 Task: Add Ancient Nutrition Organic Collagen Super Greens Powder to the cart.
Action: Mouse moved to (250, 117)
Screenshot: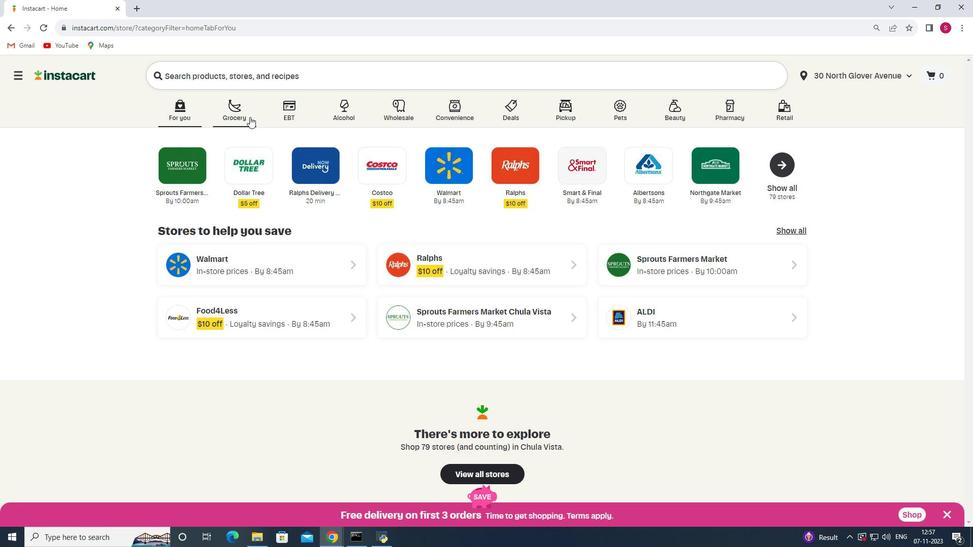
Action: Mouse pressed left at (250, 117)
Screenshot: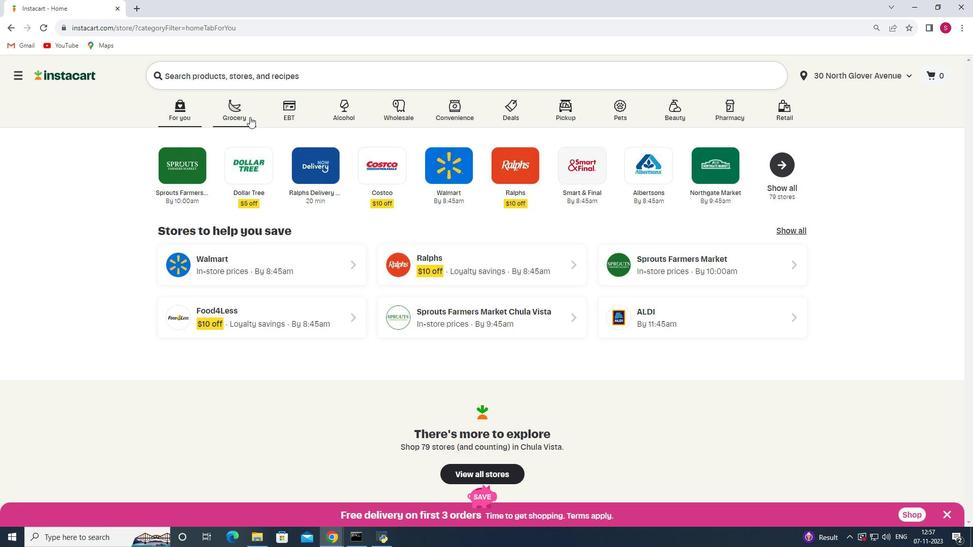 
Action: Mouse moved to (223, 299)
Screenshot: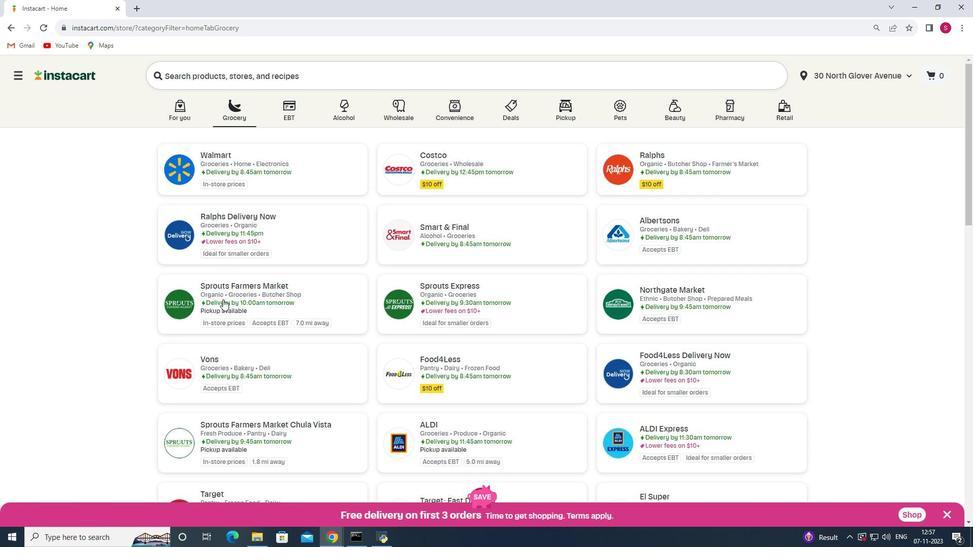 
Action: Mouse pressed left at (223, 299)
Screenshot: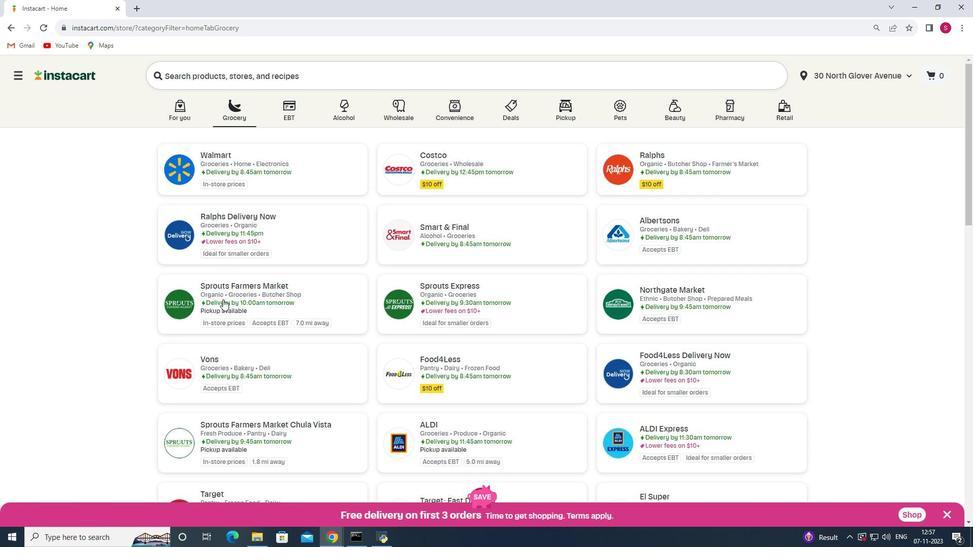 
Action: Mouse moved to (63, 319)
Screenshot: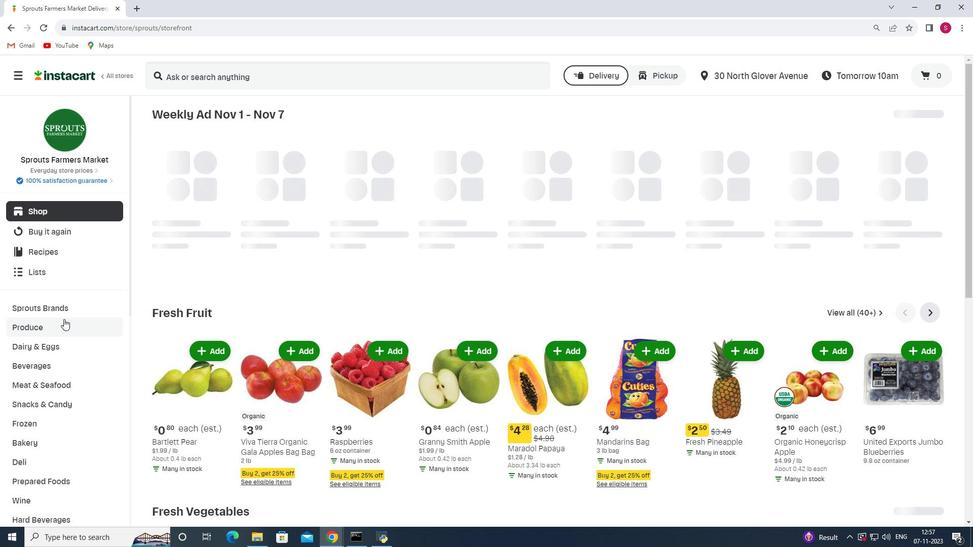 
Action: Mouse scrolled (63, 319) with delta (0, 0)
Screenshot: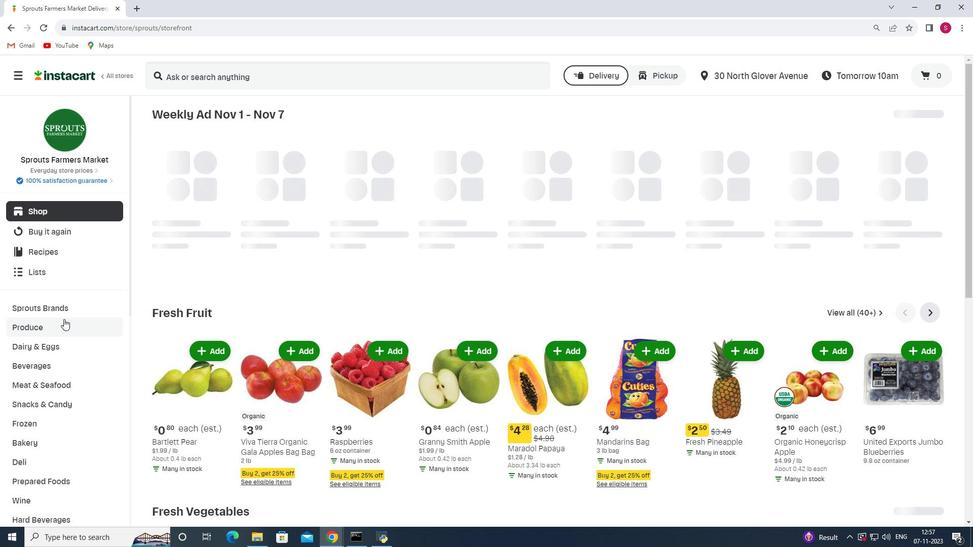 
Action: Mouse scrolled (63, 319) with delta (0, 0)
Screenshot: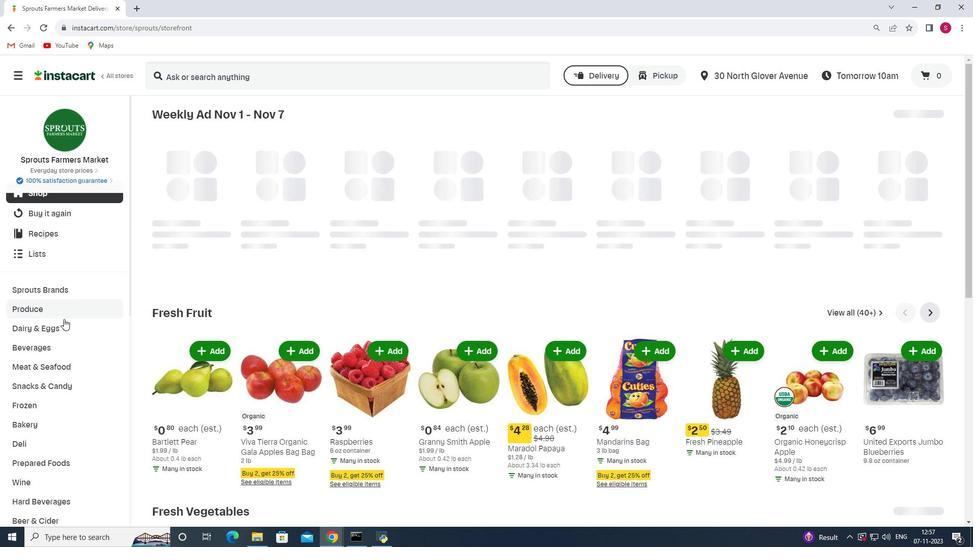 
Action: Mouse scrolled (63, 319) with delta (0, 0)
Screenshot: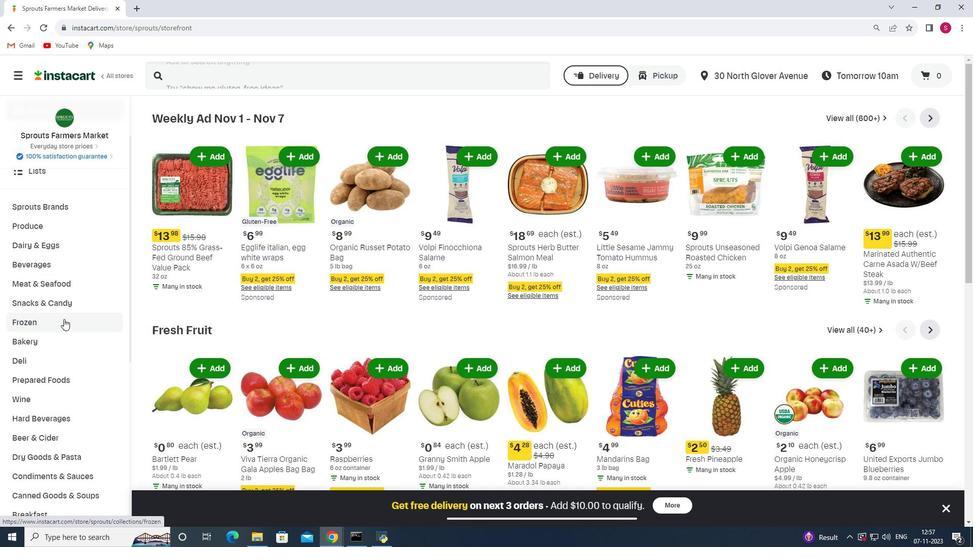 
Action: Mouse scrolled (63, 319) with delta (0, 0)
Screenshot: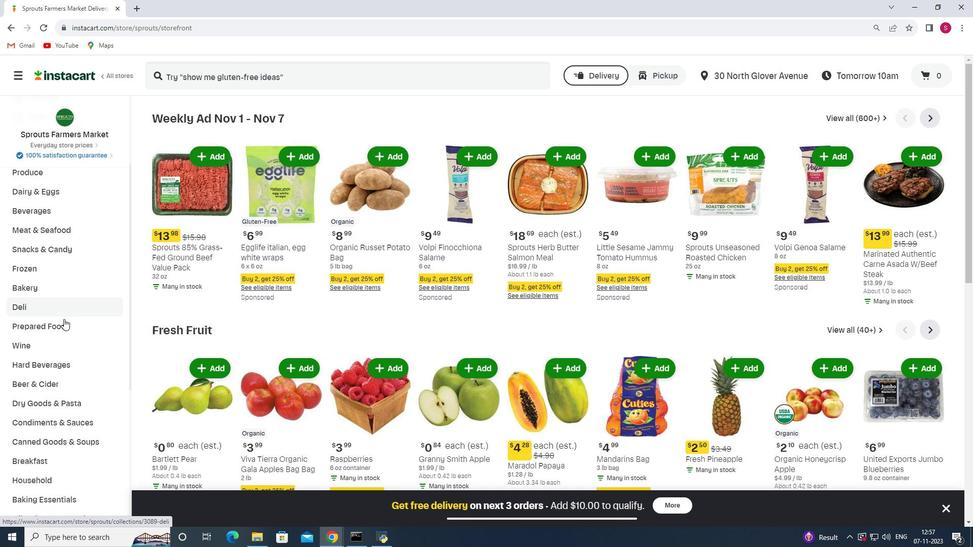 
Action: Mouse scrolled (63, 319) with delta (0, 0)
Screenshot: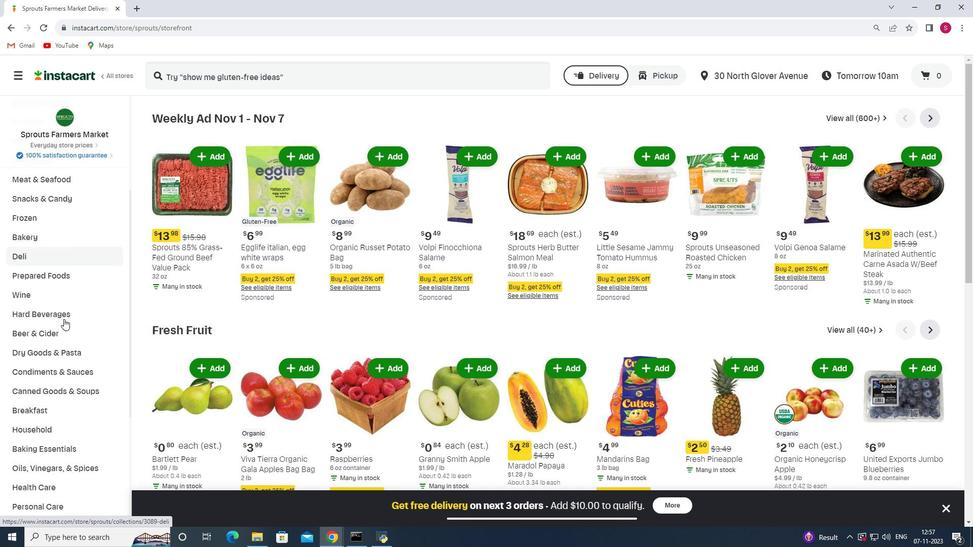 
Action: Mouse scrolled (63, 319) with delta (0, 0)
Screenshot: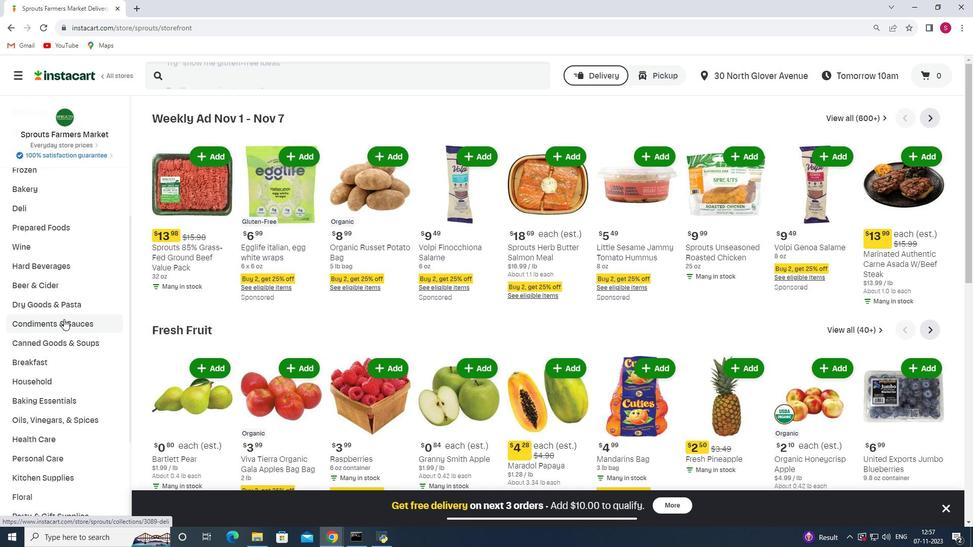 
Action: Mouse scrolled (63, 319) with delta (0, 0)
Screenshot: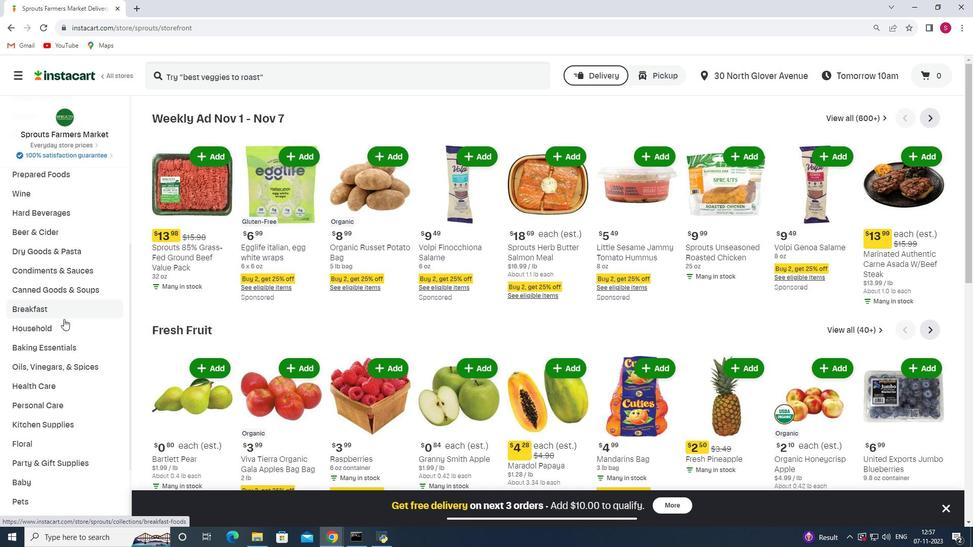
Action: Mouse moved to (56, 336)
Screenshot: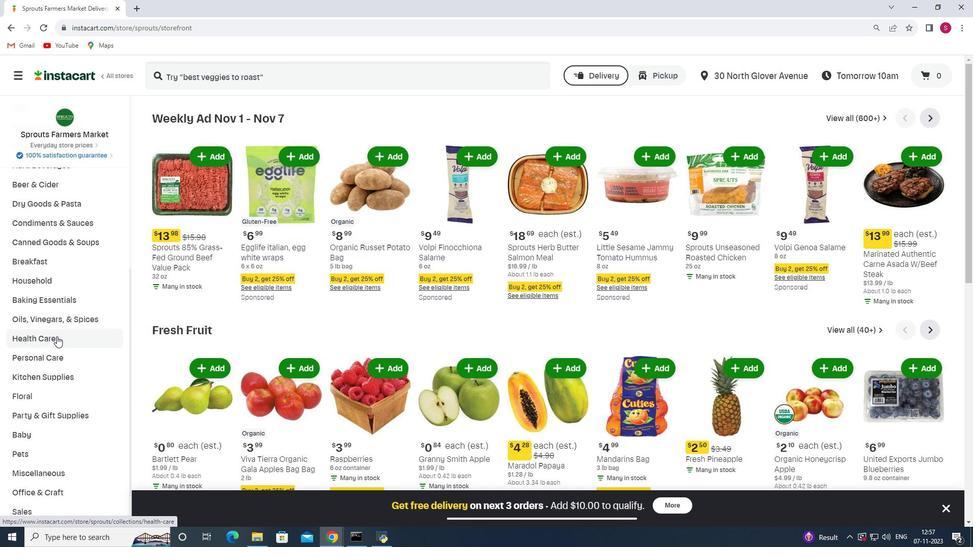 
Action: Mouse pressed left at (56, 336)
Screenshot: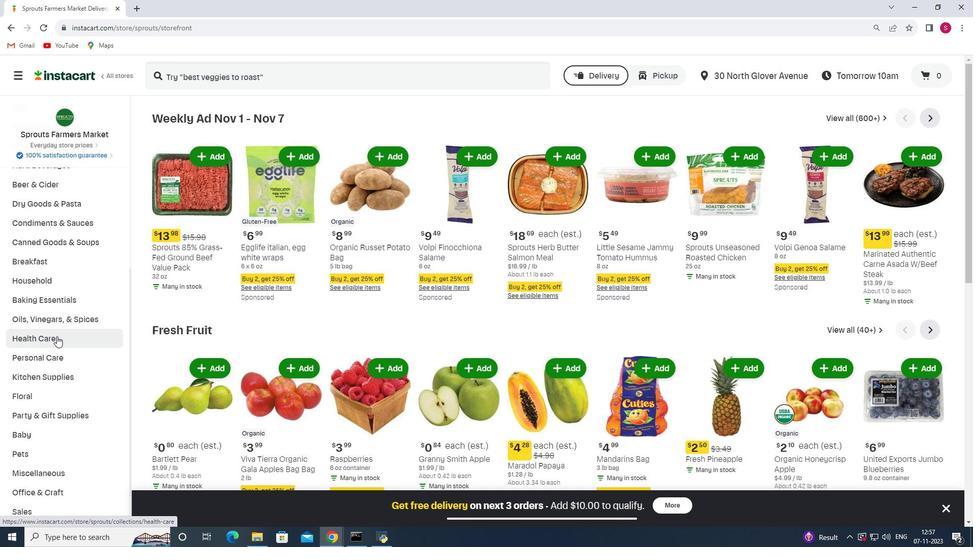 
Action: Mouse moved to (375, 142)
Screenshot: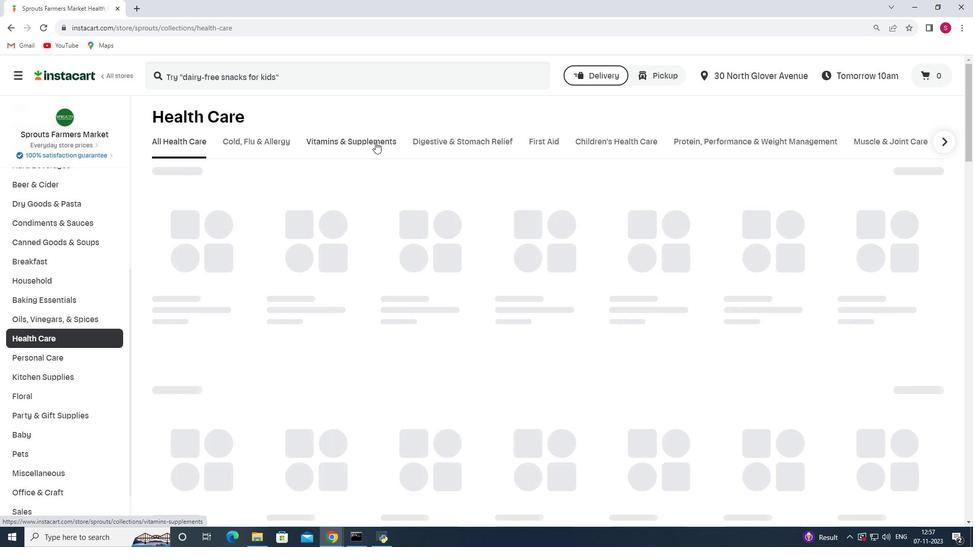 
Action: Mouse pressed left at (375, 142)
Screenshot: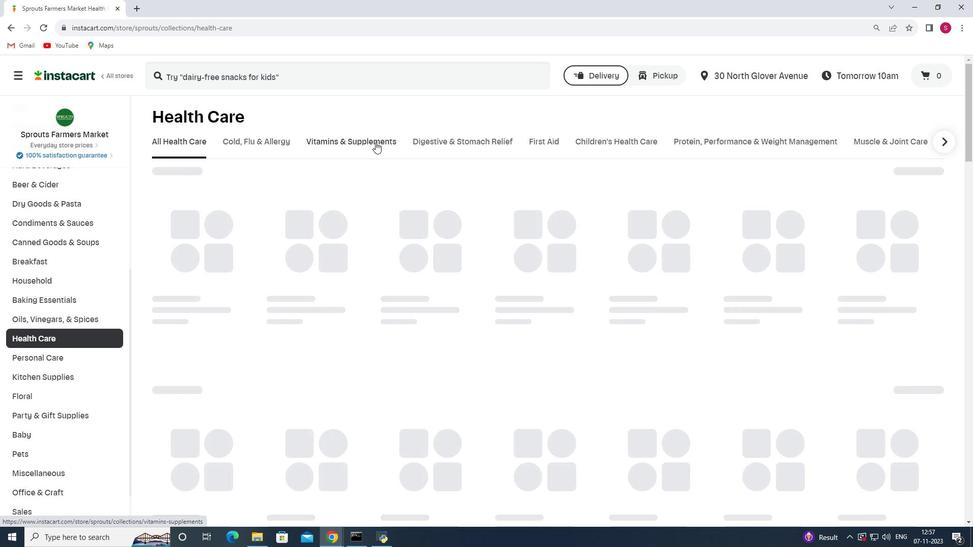 
Action: Mouse moved to (403, 185)
Screenshot: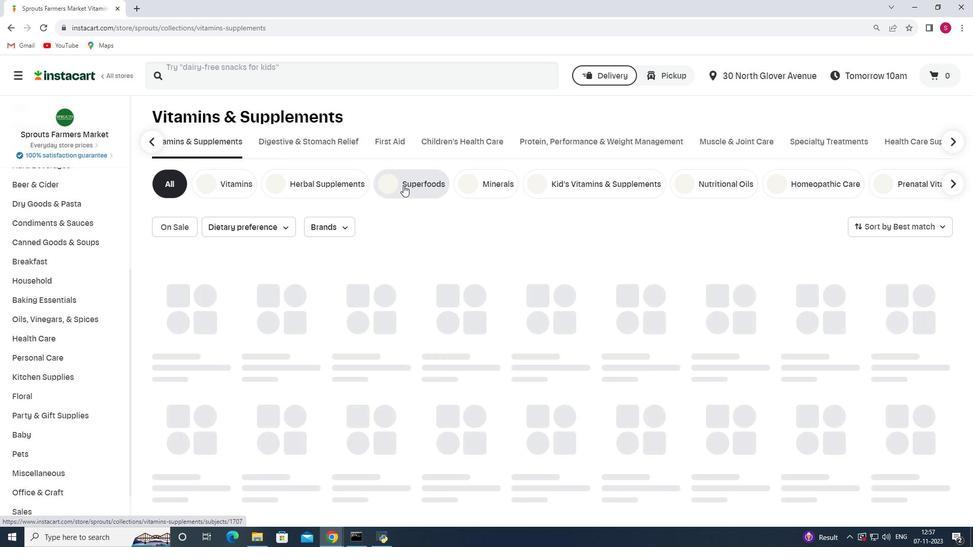
Action: Mouse pressed left at (403, 185)
Screenshot: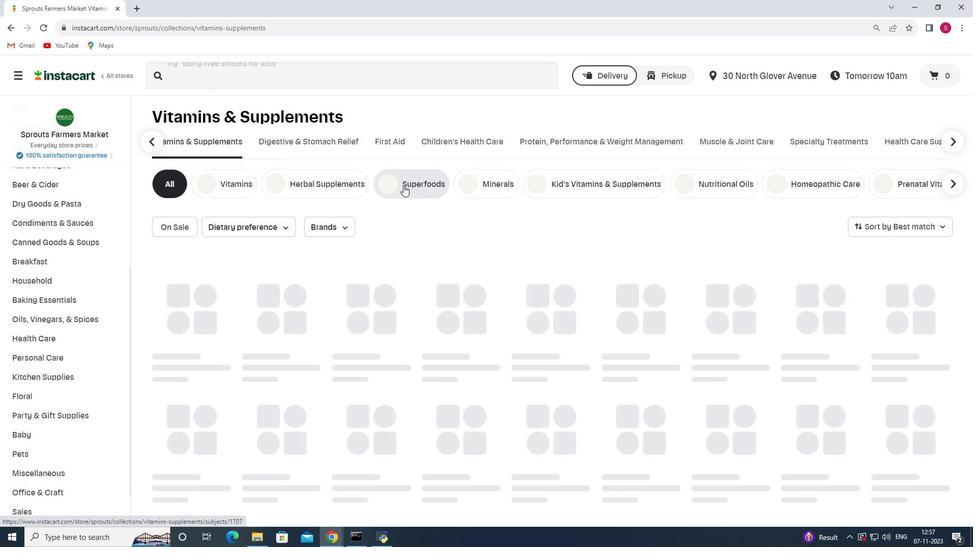 
Action: Mouse moved to (288, 74)
Screenshot: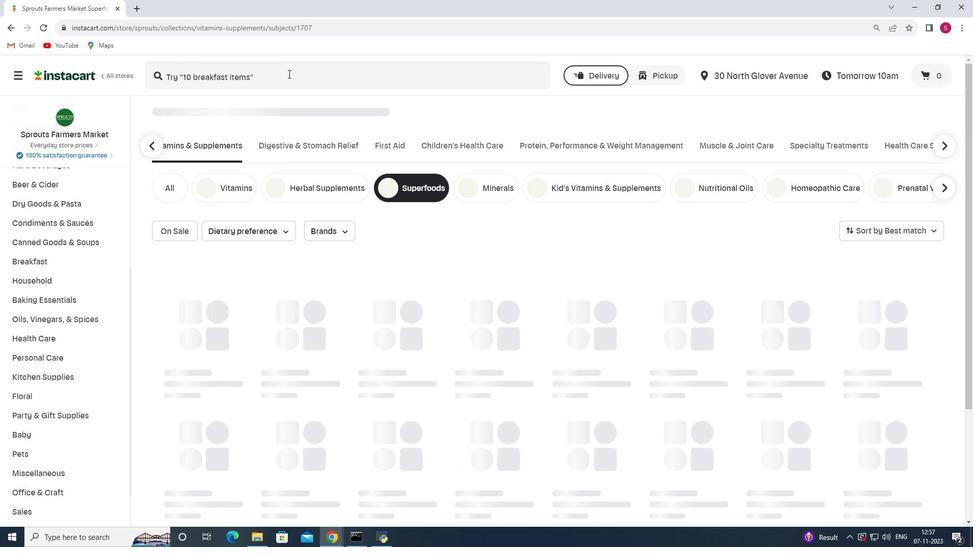 
Action: Mouse pressed left at (288, 74)
Screenshot: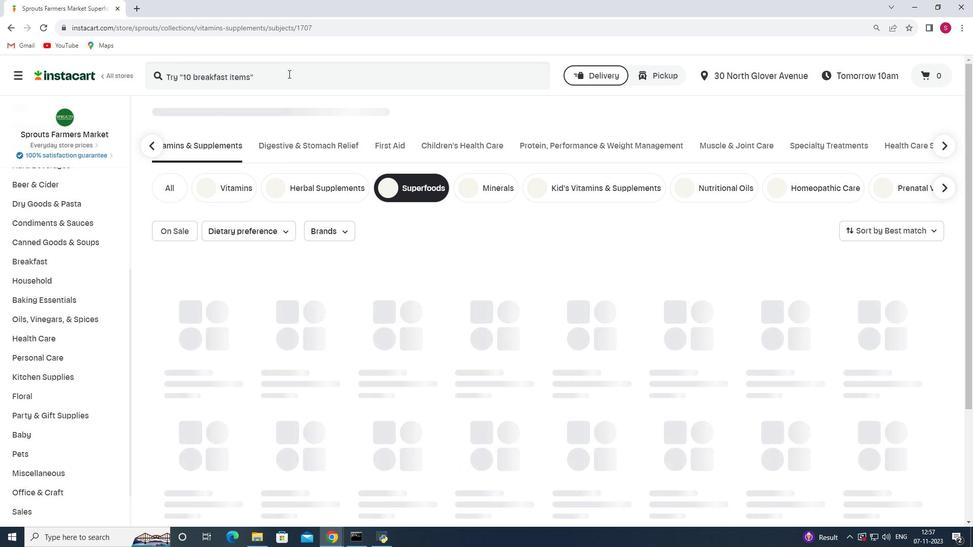 
Action: Key pressed <Key.shift>Ancien
Screenshot: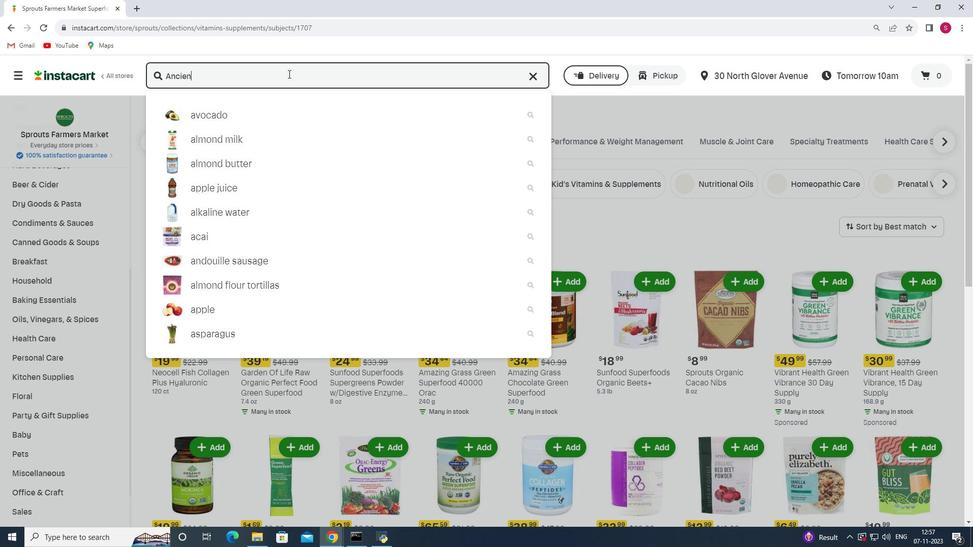 
Action: Mouse moved to (288, 74)
Screenshot: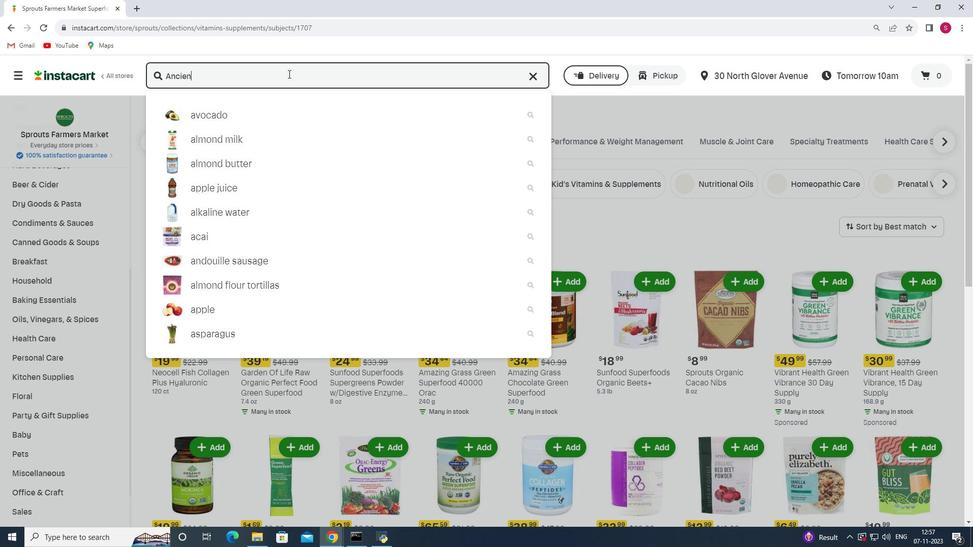 
Action: Key pressed t<Key.space><Key.shift>Nutrition<Key.space><Key.shift>Organic<Key.space><Key.shift>Collagen<Key.space><Key.shift>Super<Key.space><Key.shift>Greens<Key.space><Key.shift>powder<Key.enter>
Screenshot: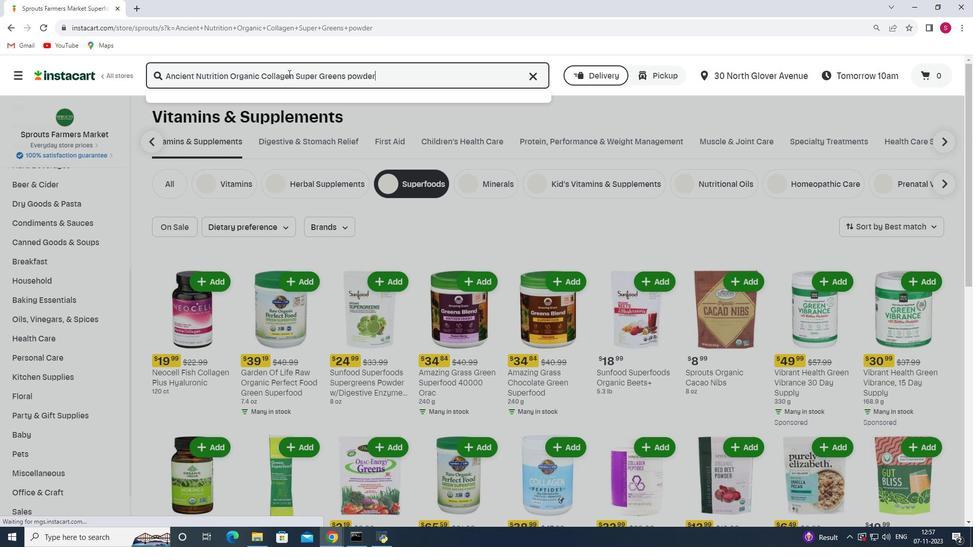 
Action: Mouse moved to (274, 154)
Screenshot: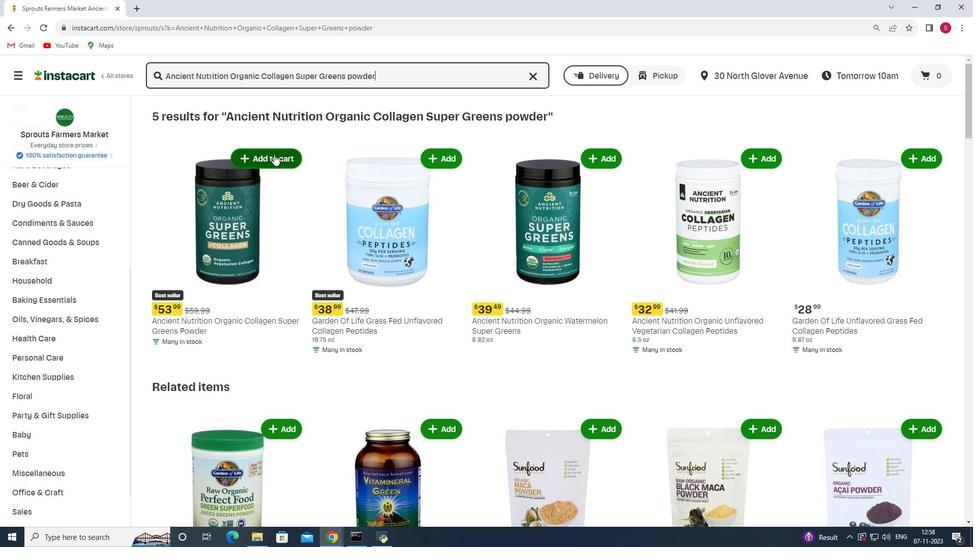 
Action: Mouse pressed left at (274, 154)
Screenshot: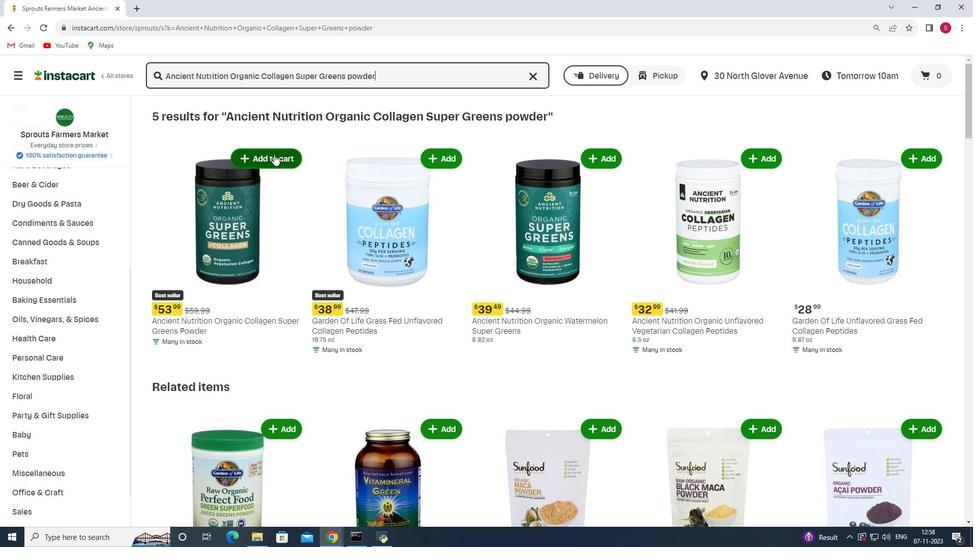 
Action: Mouse moved to (271, 165)
Screenshot: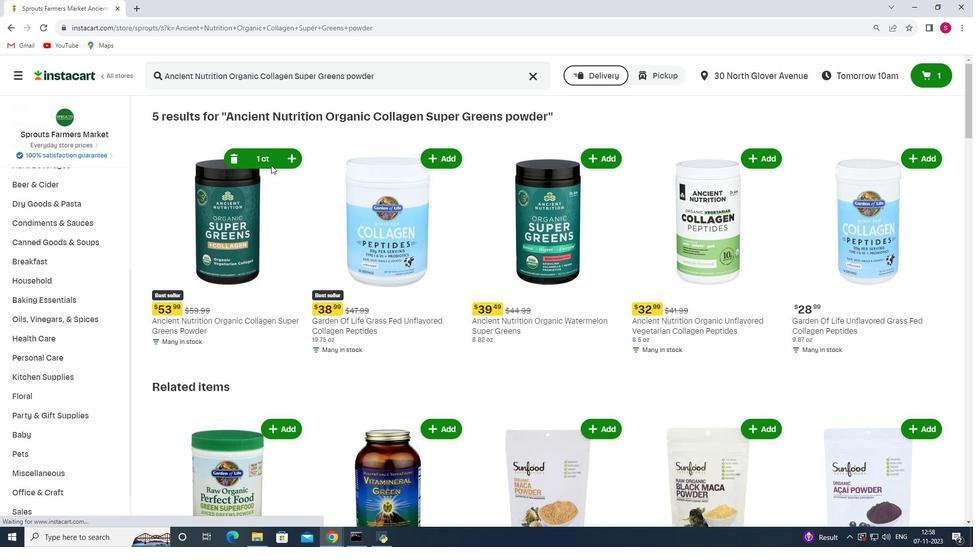 
